 Task: Create a rule when a list is renamed by anyone.
Action: Mouse pressed left at (817, 234)
Screenshot: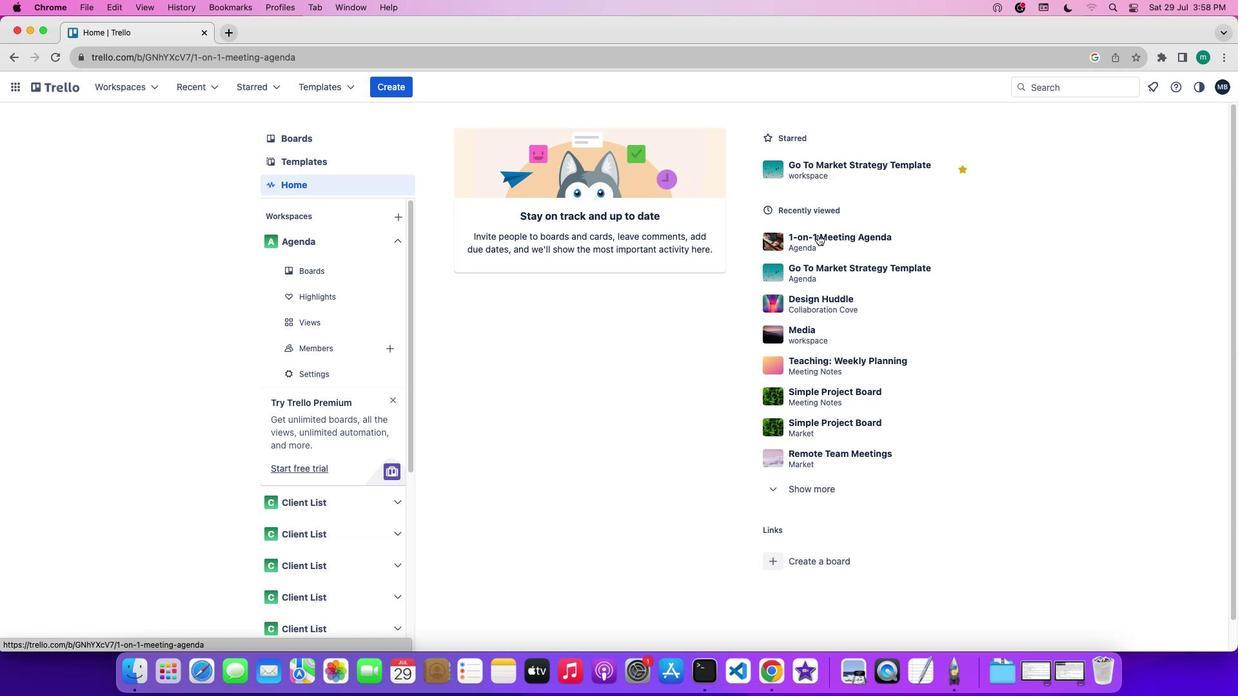 
Action: Mouse moved to (1079, 276)
Screenshot: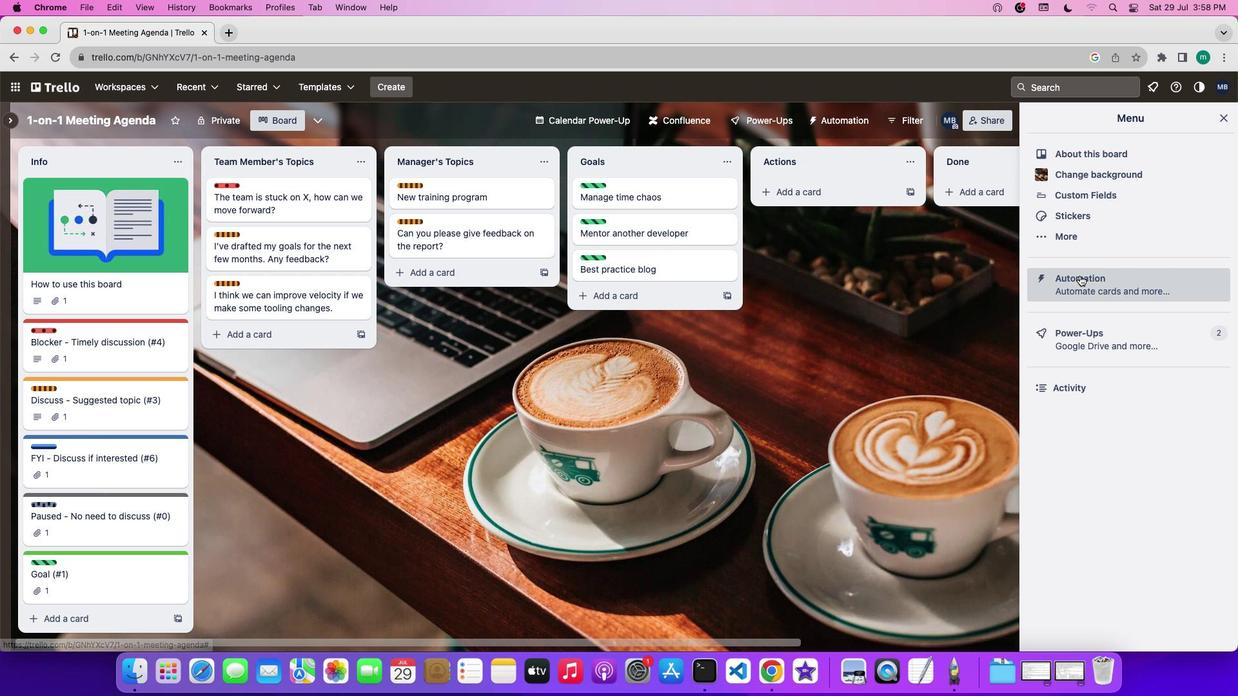 
Action: Mouse pressed left at (1079, 276)
Screenshot: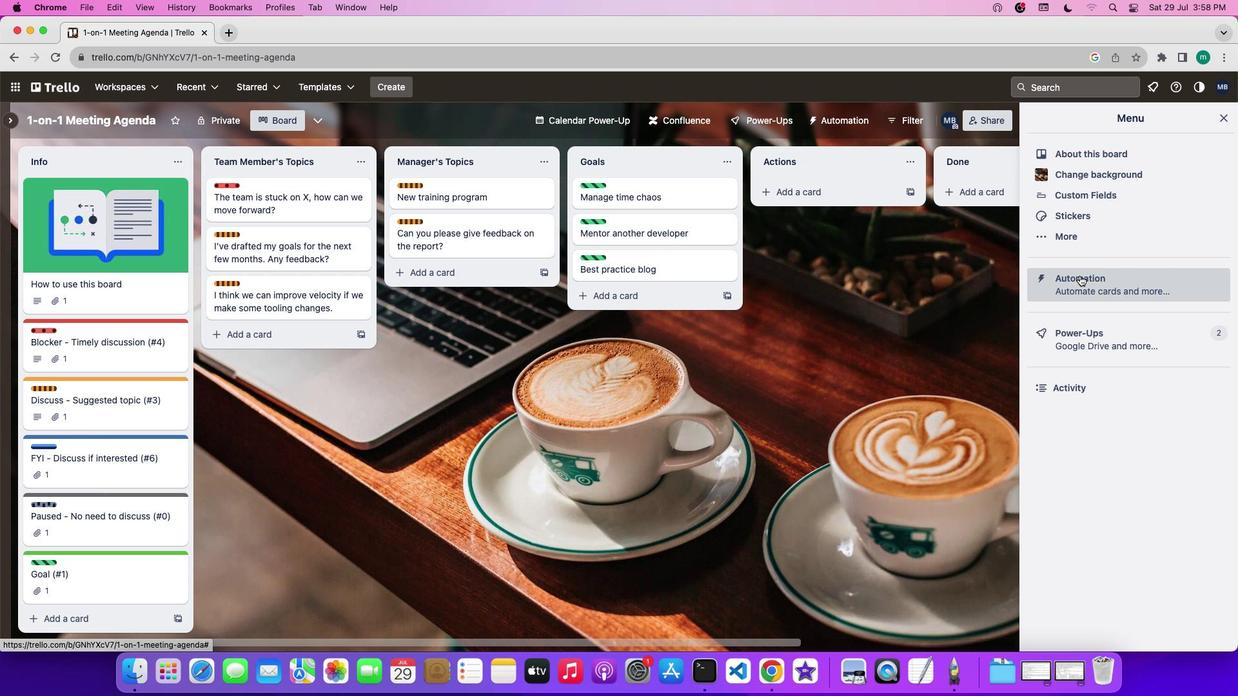 
Action: Mouse moved to (92, 225)
Screenshot: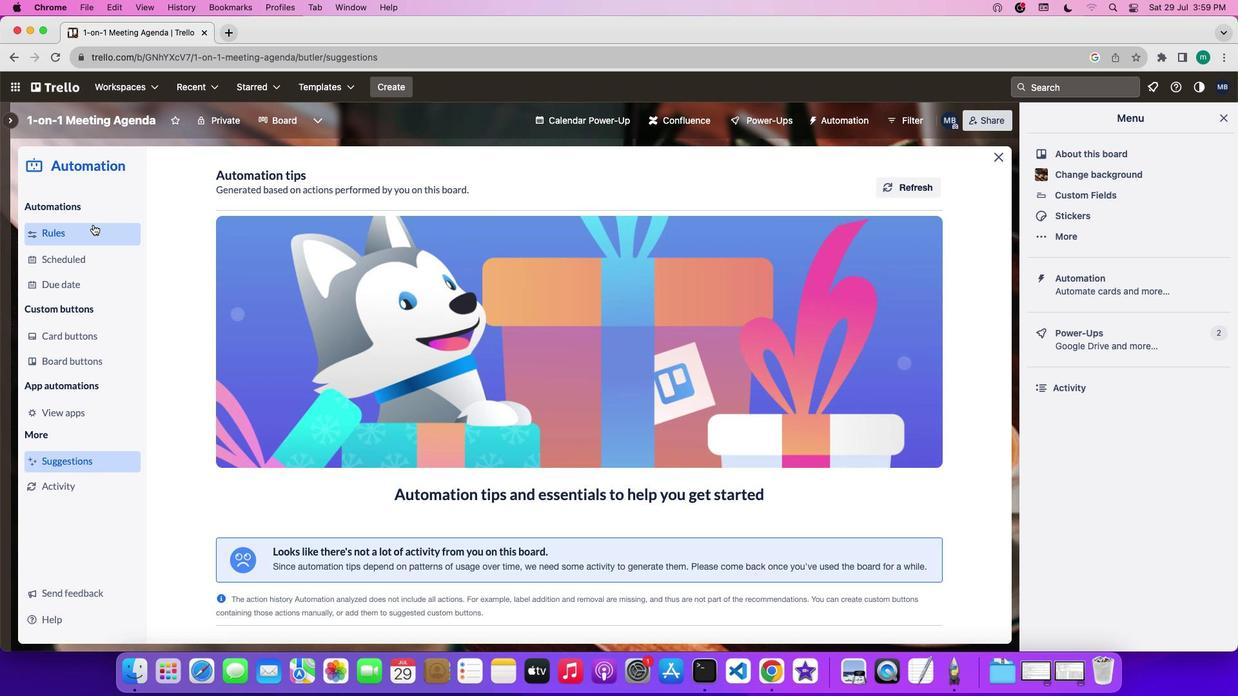 
Action: Mouse pressed left at (92, 225)
Screenshot: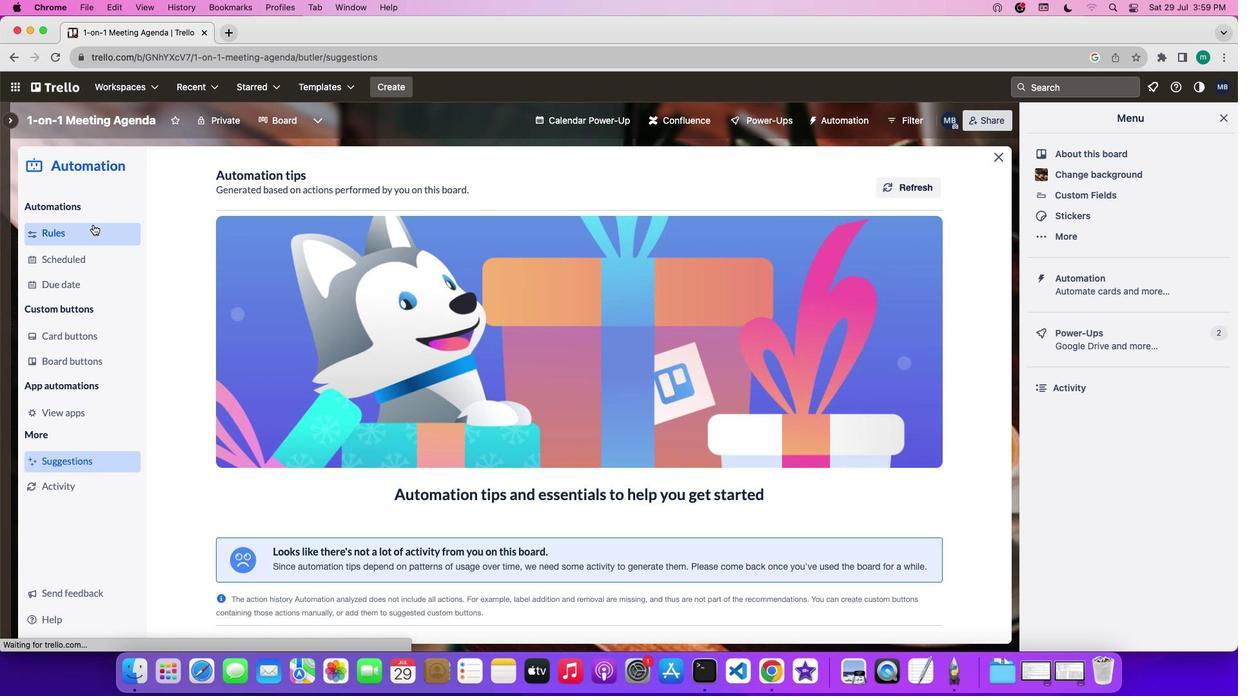 
Action: Mouse moved to (317, 461)
Screenshot: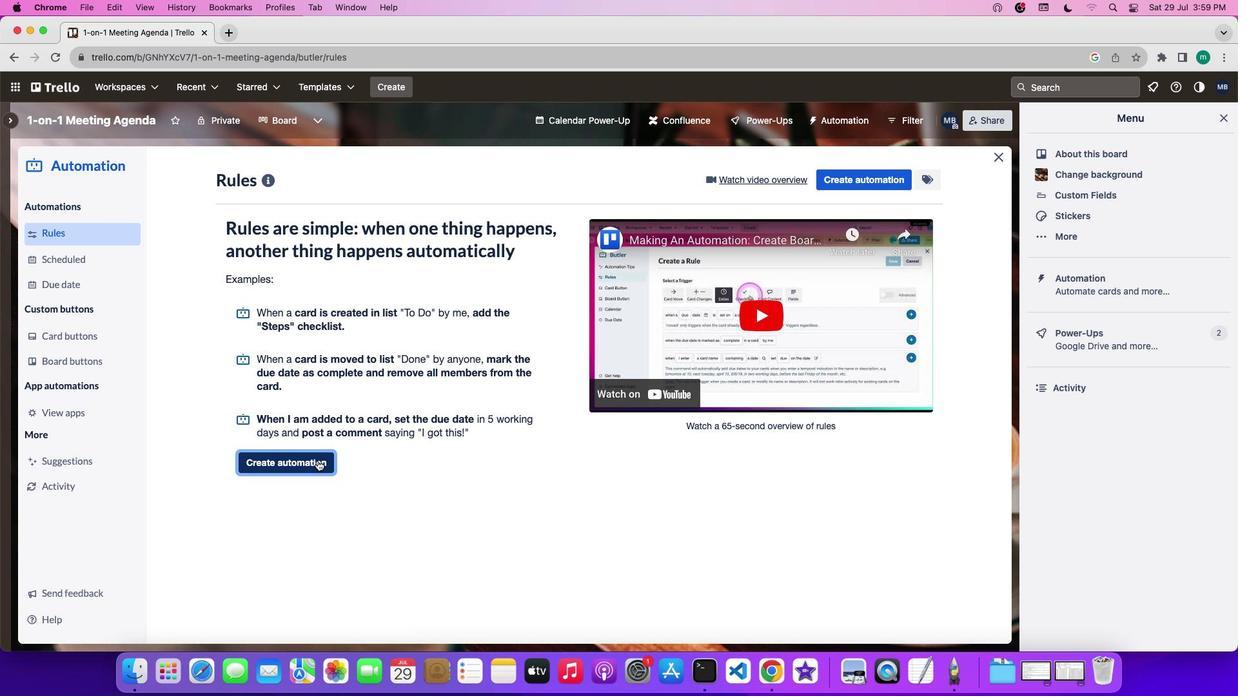 
Action: Mouse pressed left at (317, 461)
Screenshot: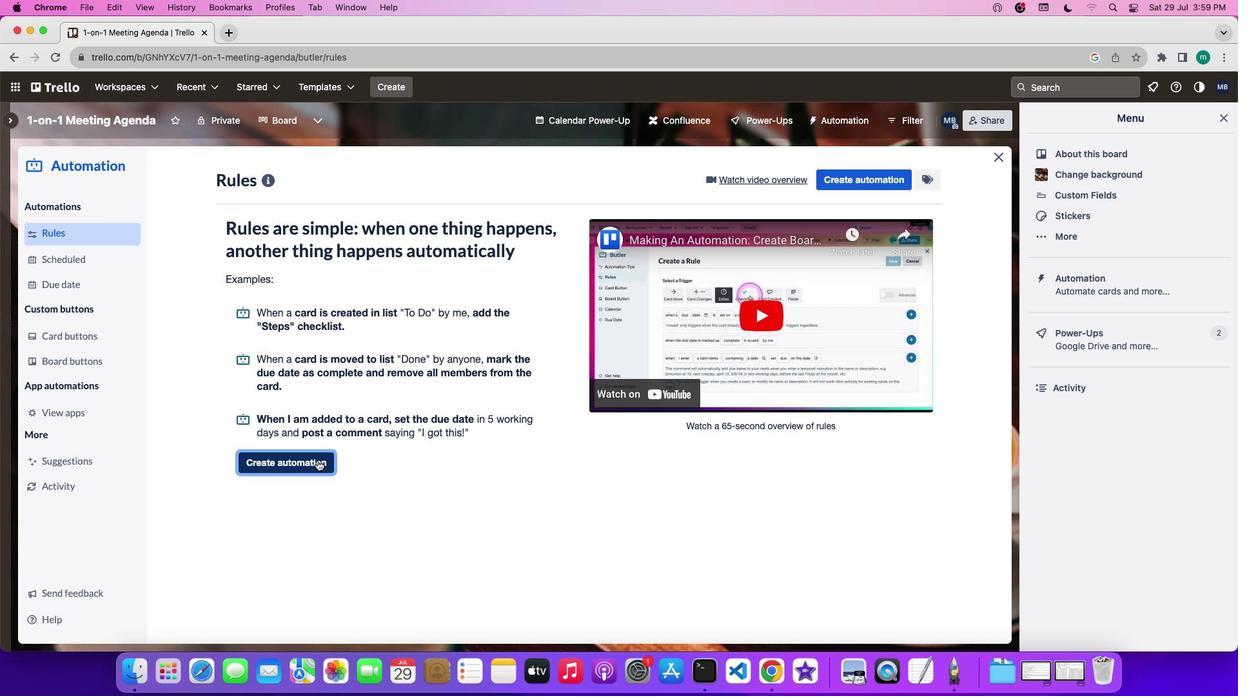 
Action: Mouse moved to (565, 299)
Screenshot: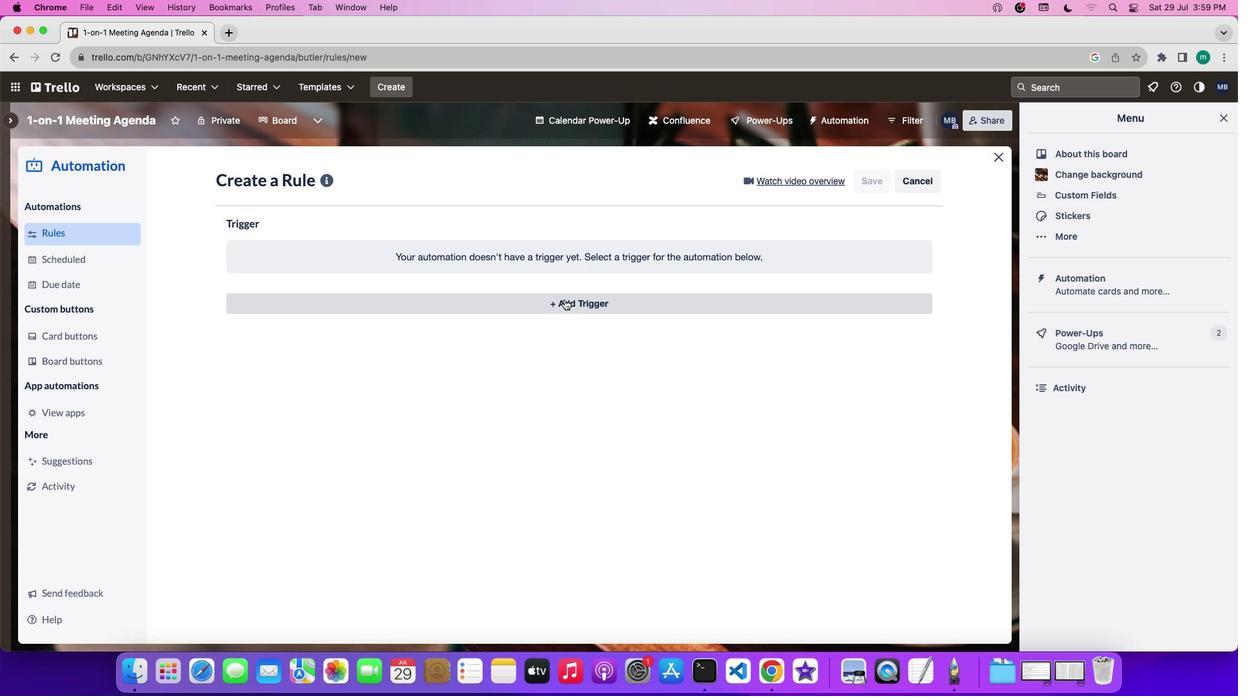 
Action: Mouse pressed left at (565, 299)
Screenshot: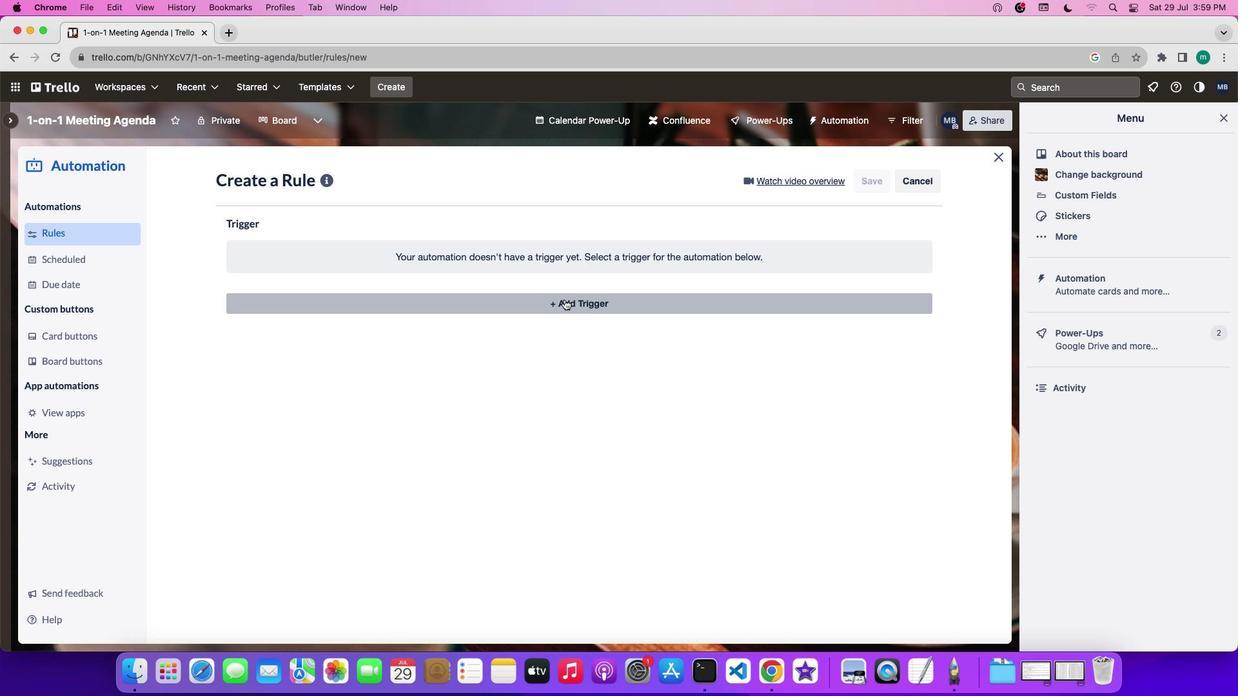 
Action: Mouse moved to (314, 489)
Screenshot: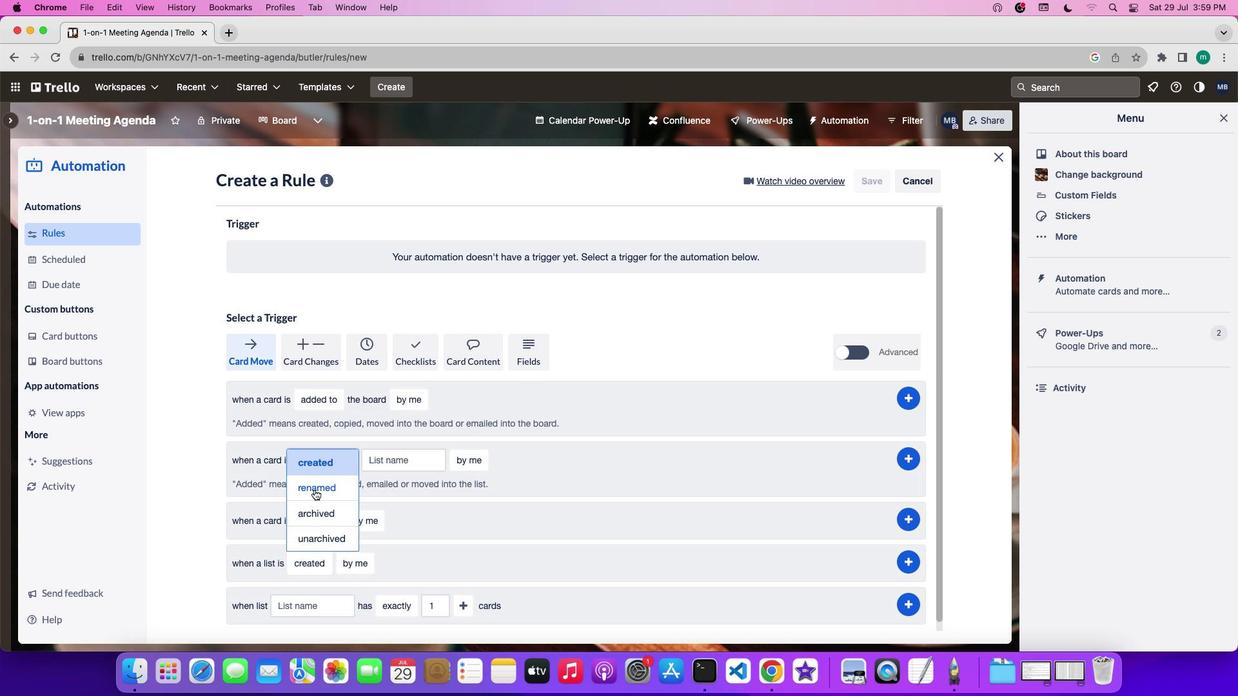 
Action: Mouse pressed left at (314, 489)
Screenshot: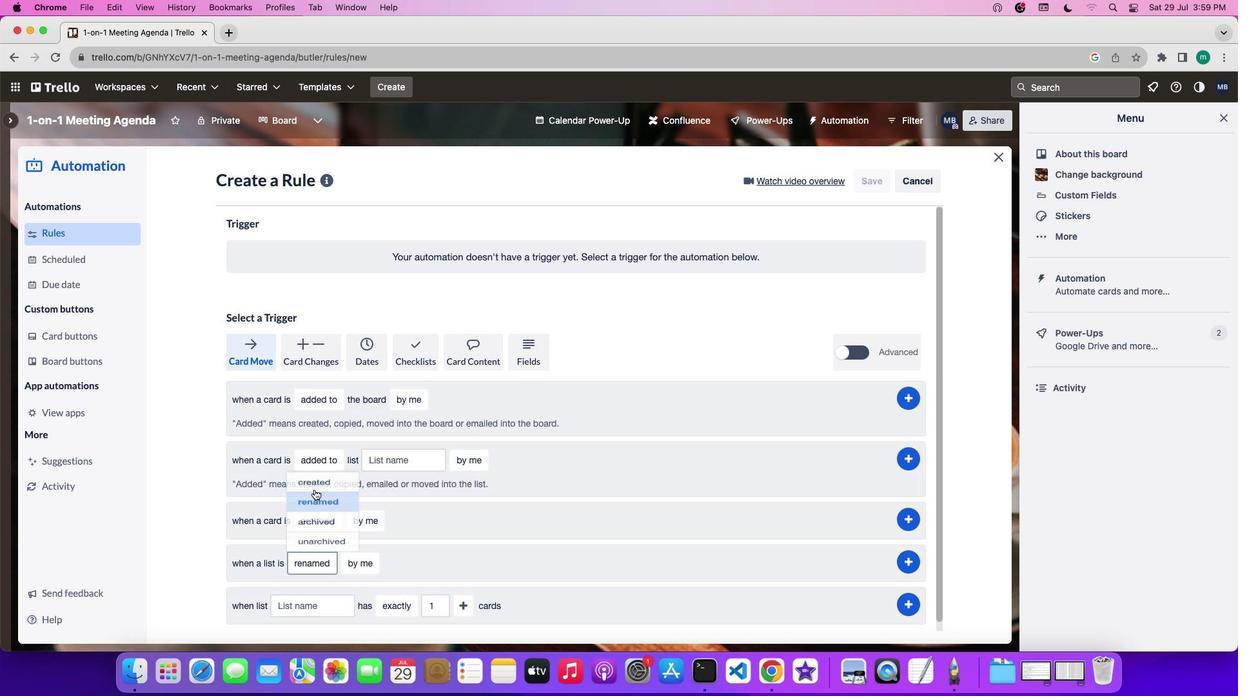 
Action: Mouse moved to (349, 570)
Screenshot: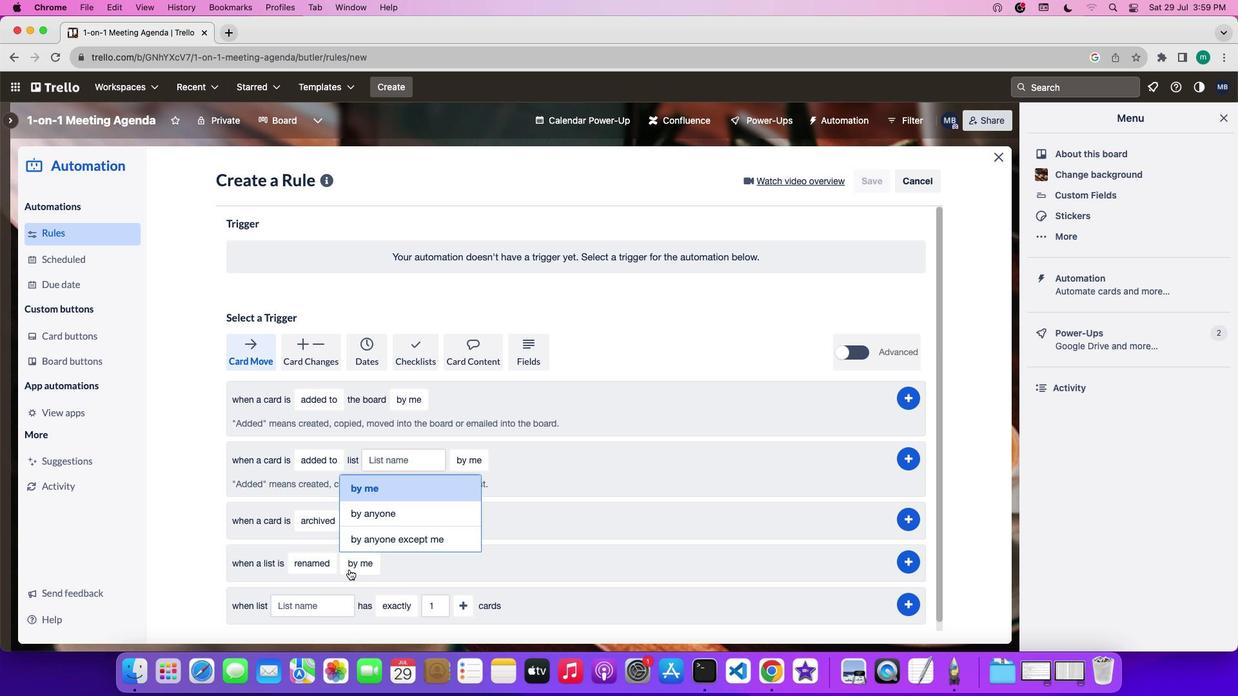 
Action: Mouse pressed left at (349, 570)
Screenshot: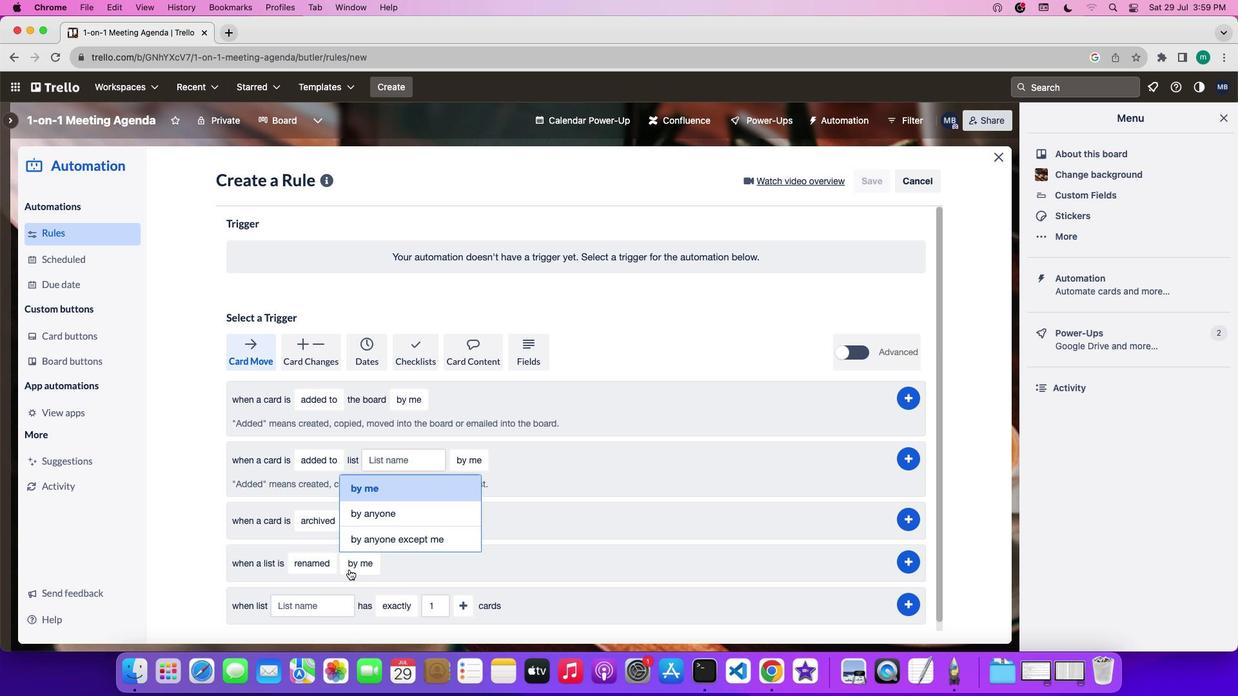 
Action: Mouse moved to (384, 514)
Screenshot: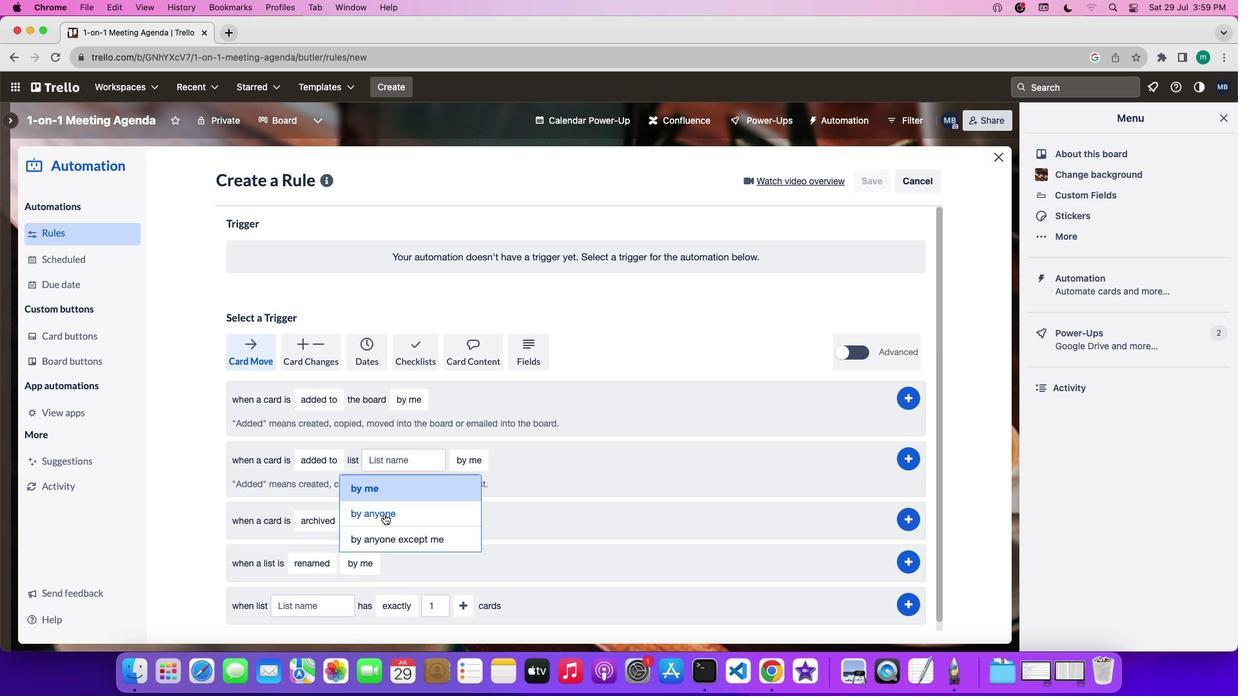 
Action: Mouse pressed left at (384, 514)
Screenshot: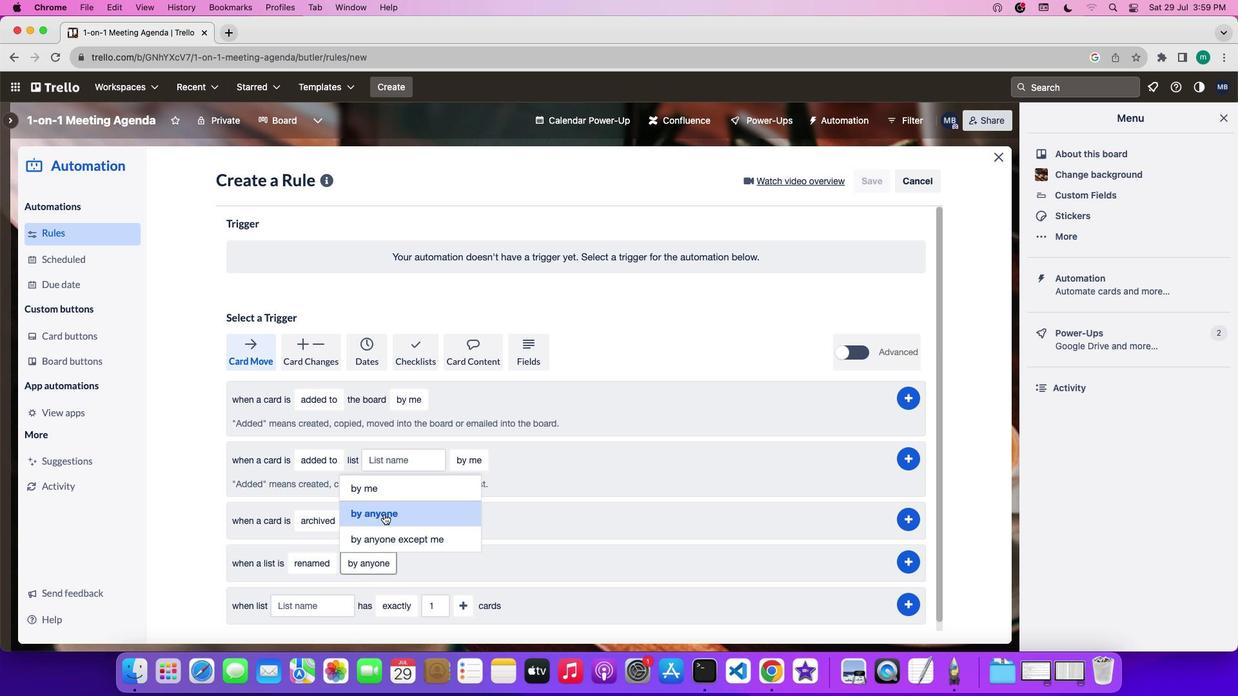 
Action: Mouse moved to (910, 566)
Screenshot: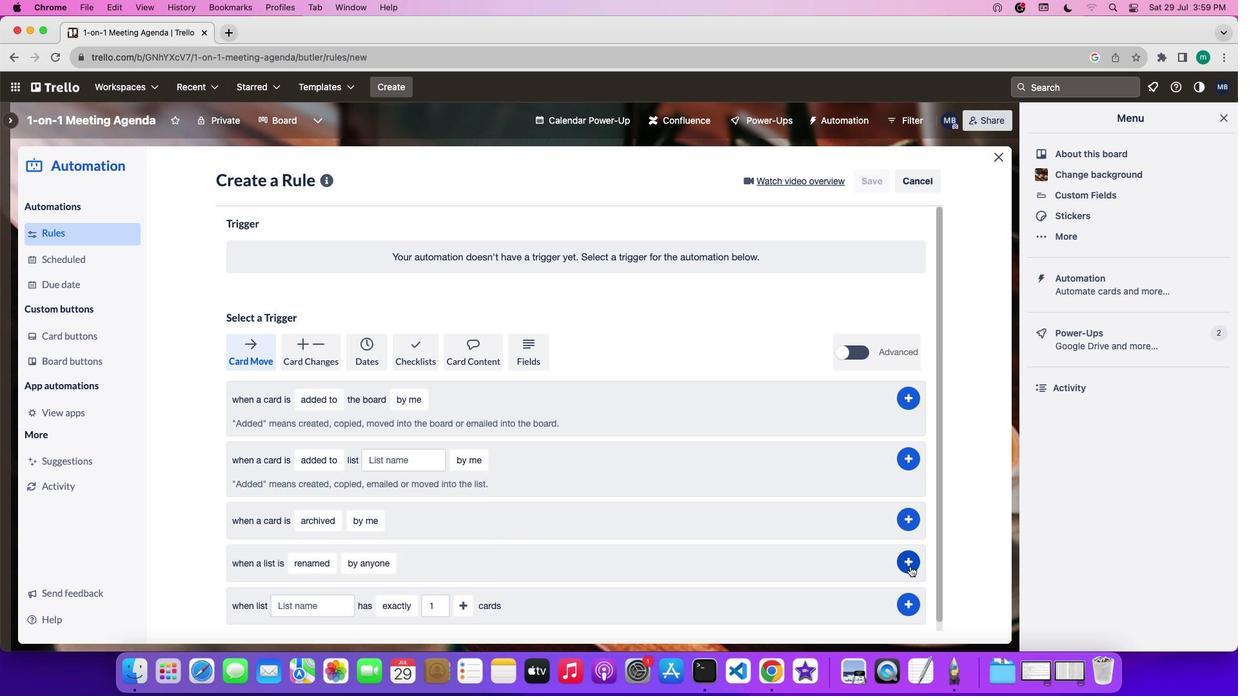 
Action: Mouse pressed left at (910, 566)
Screenshot: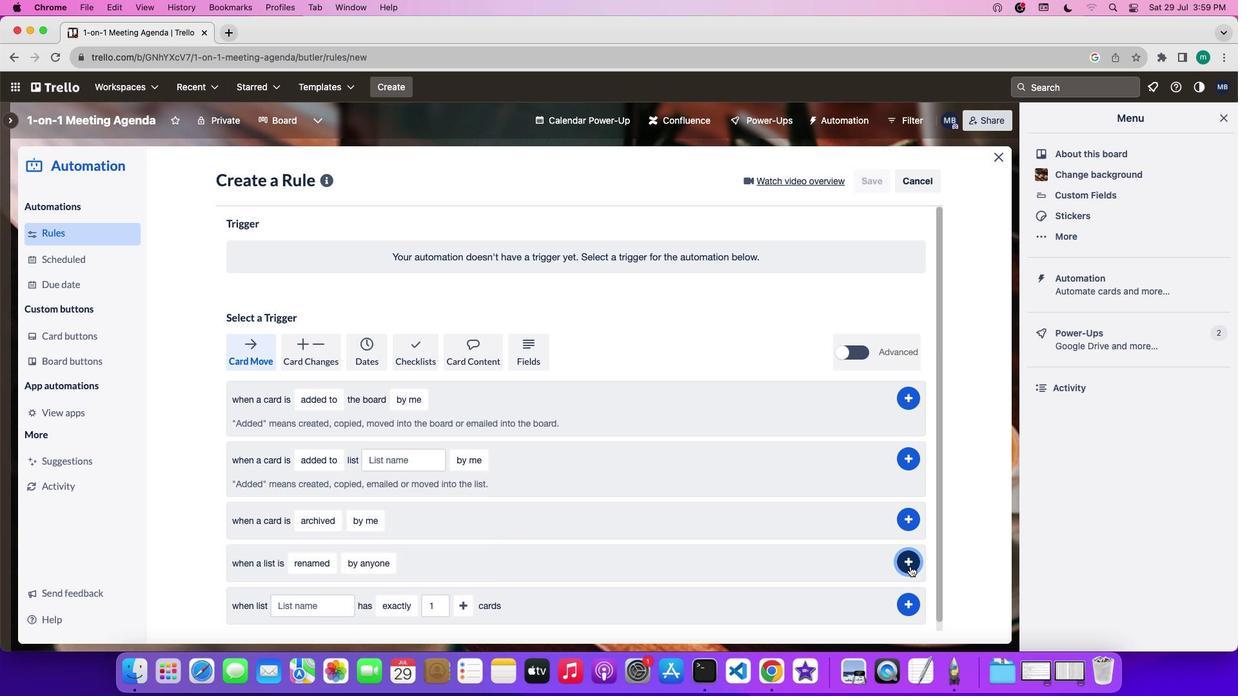 
Action: Mouse moved to (704, 543)
Screenshot: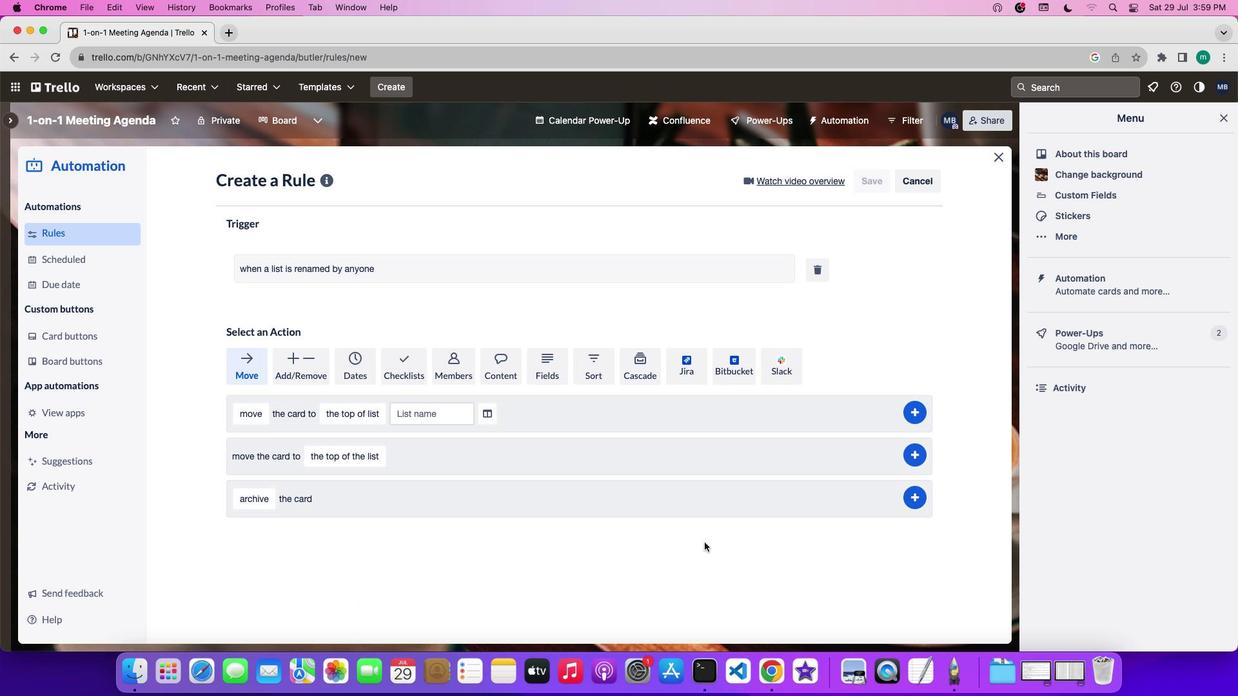
